 Task: Sort the products in the category "Bath" by relevance.
Action: Mouse moved to (290, 147)
Screenshot: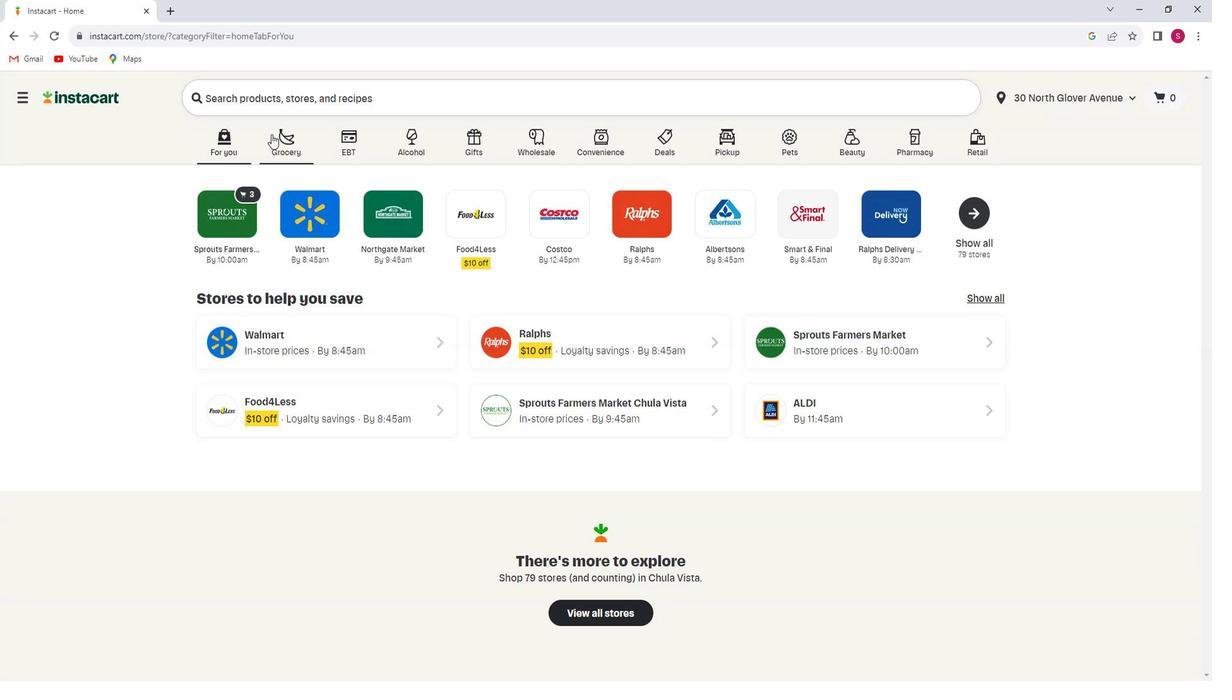 
Action: Mouse pressed left at (290, 147)
Screenshot: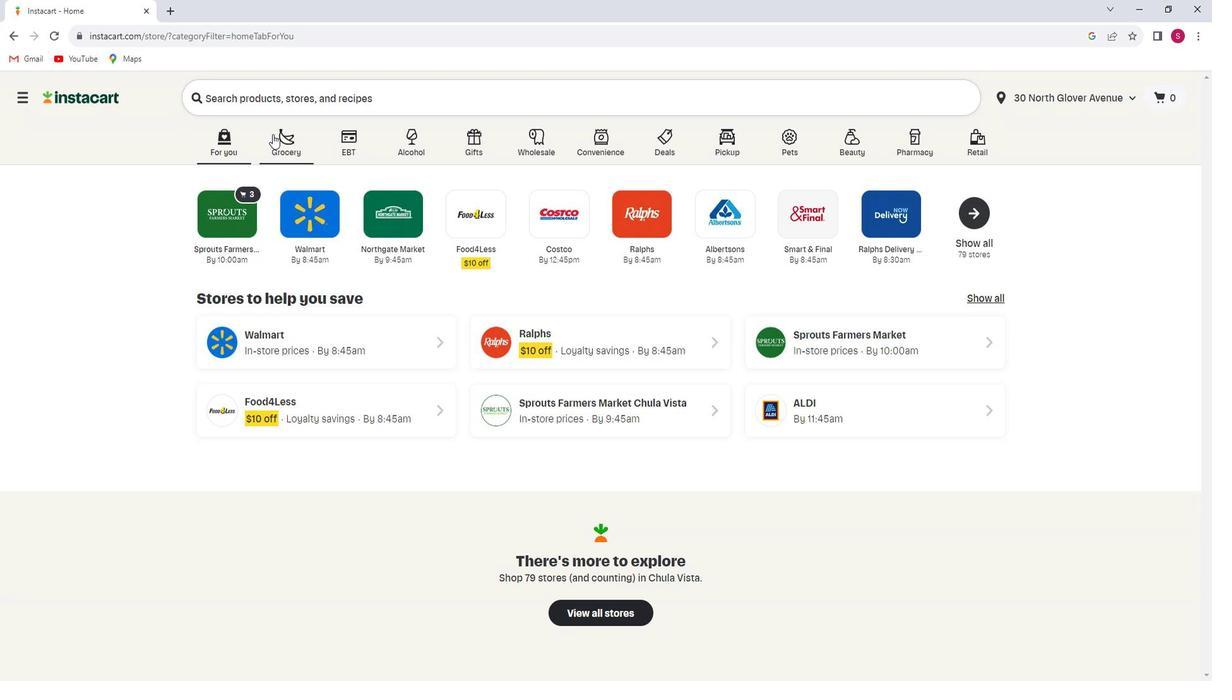 
Action: Mouse moved to (297, 380)
Screenshot: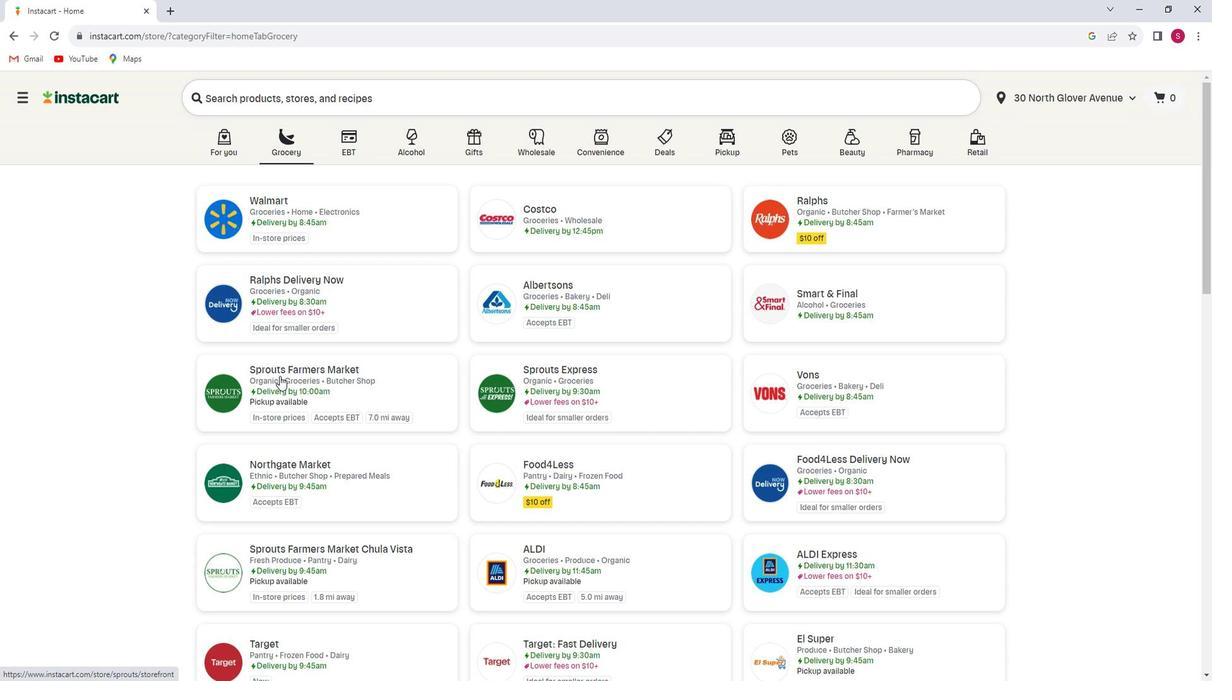 
Action: Mouse pressed left at (297, 380)
Screenshot: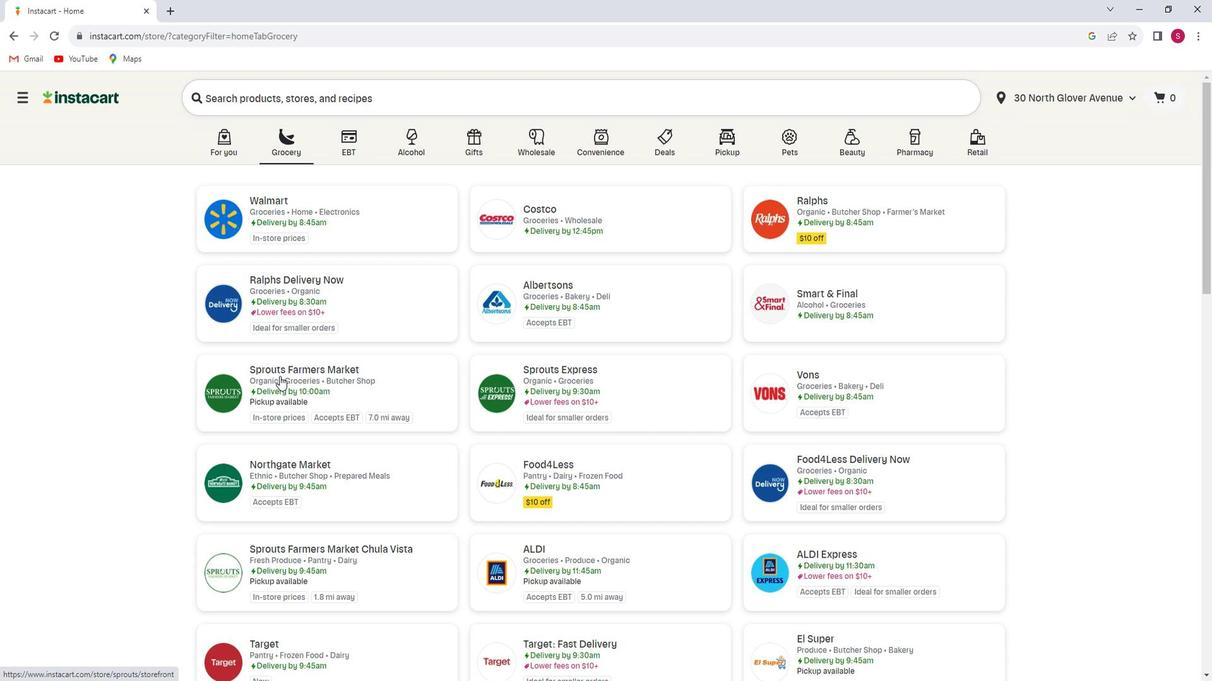 
Action: Mouse moved to (92, 412)
Screenshot: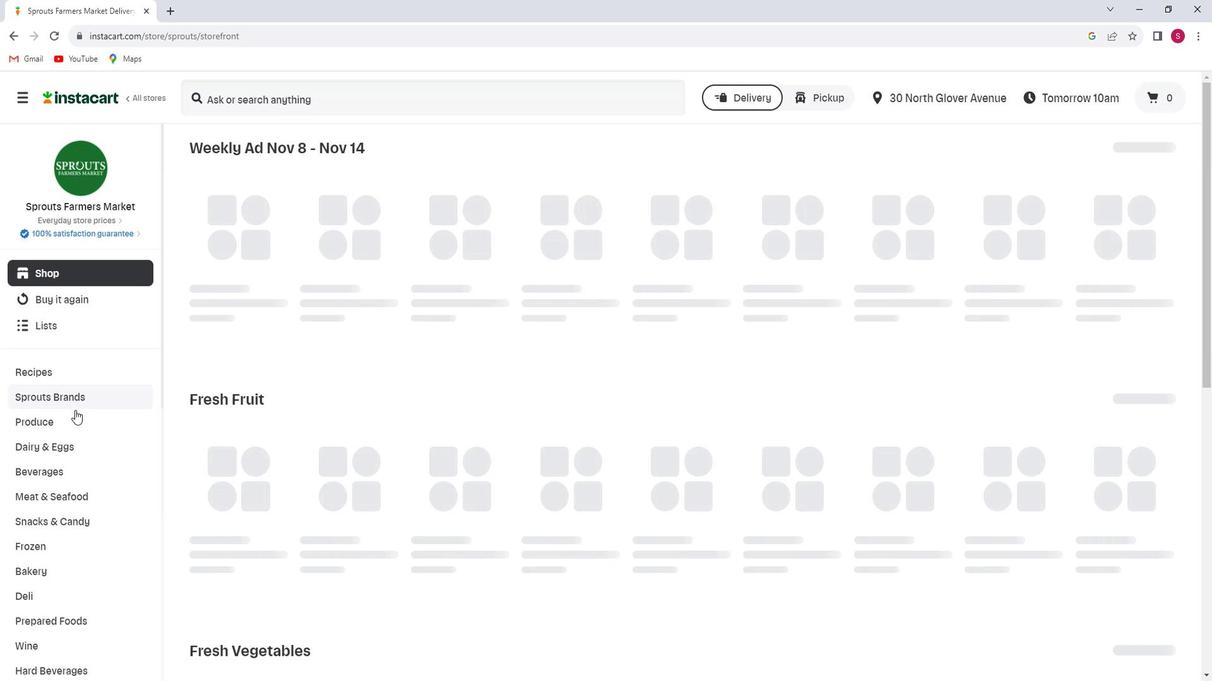 
Action: Mouse scrolled (92, 412) with delta (0, 0)
Screenshot: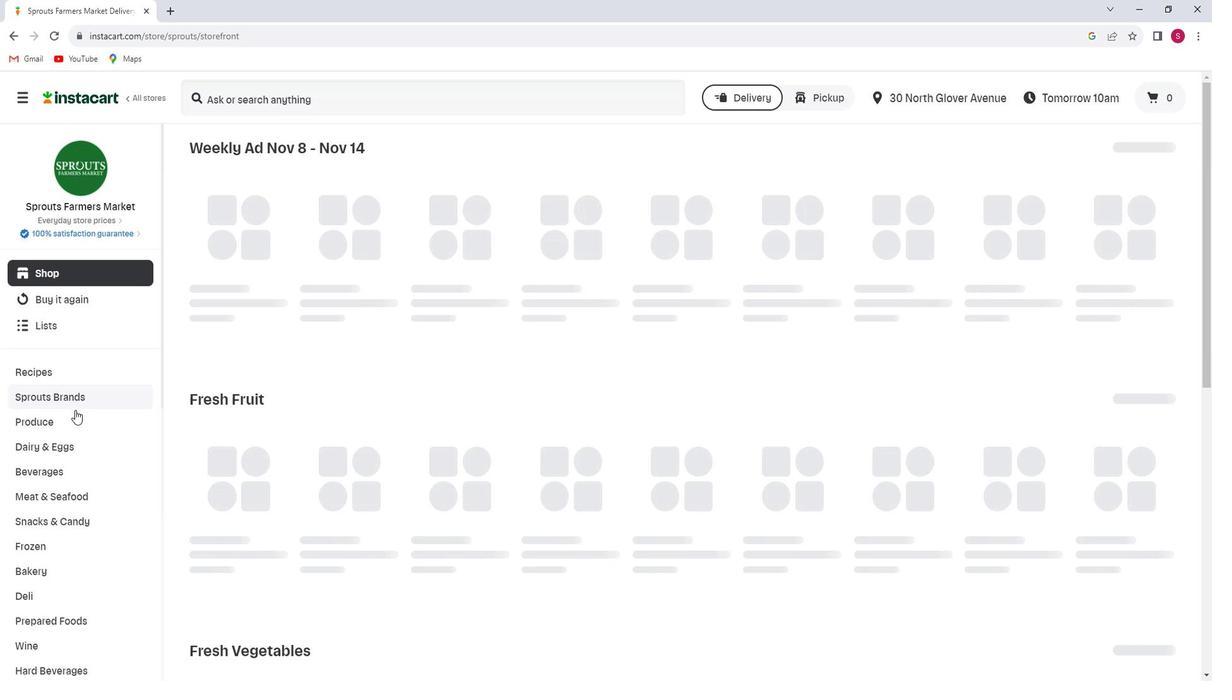 
Action: Mouse scrolled (92, 412) with delta (0, 0)
Screenshot: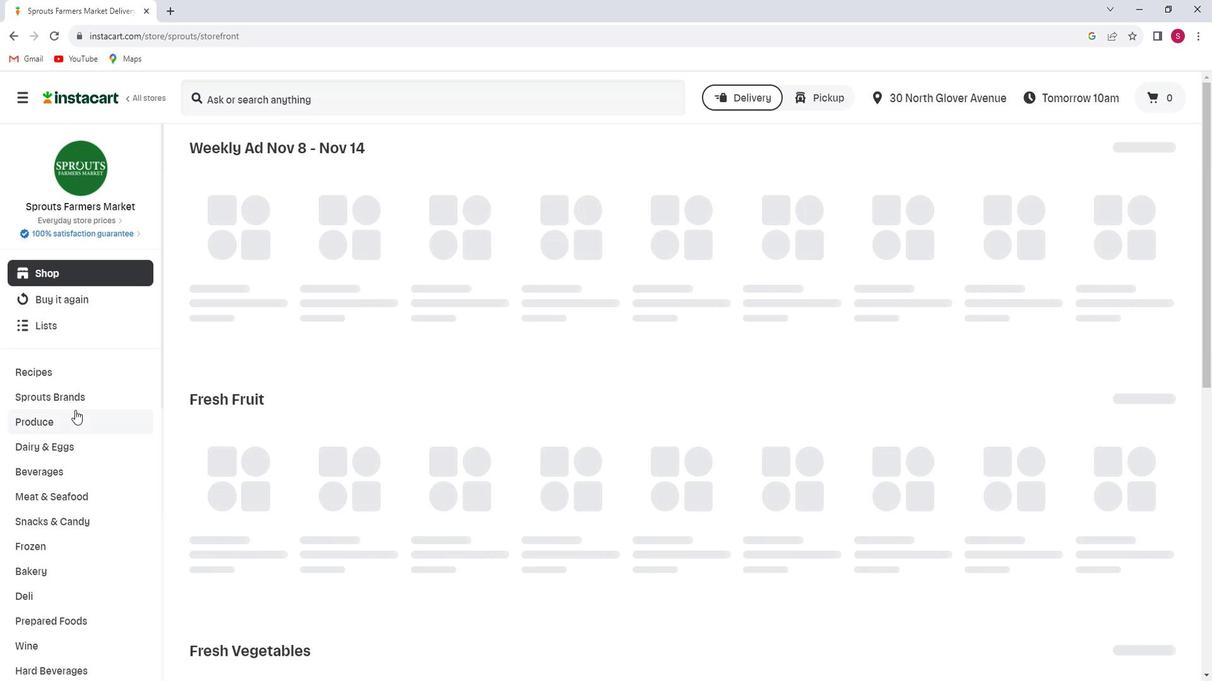 
Action: Mouse scrolled (92, 412) with delta (0, 0)
Screenshot: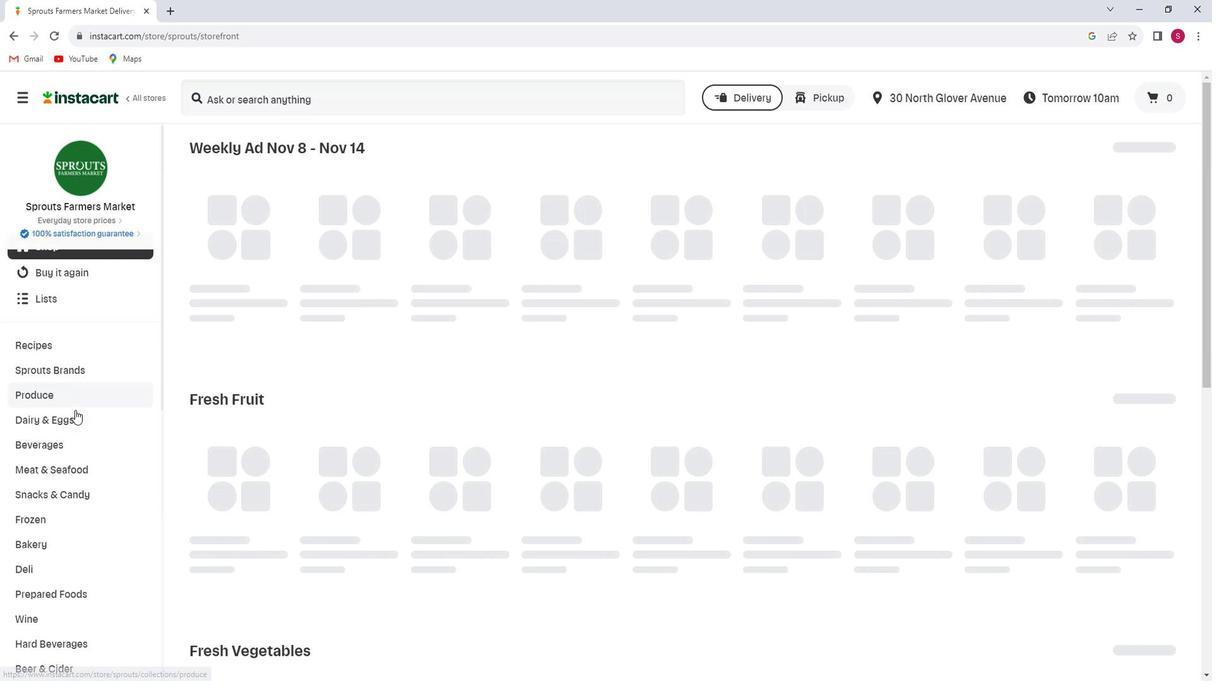 
Action: Mouse scrolled (92, 412) with delta (0, 0)
Screenshot: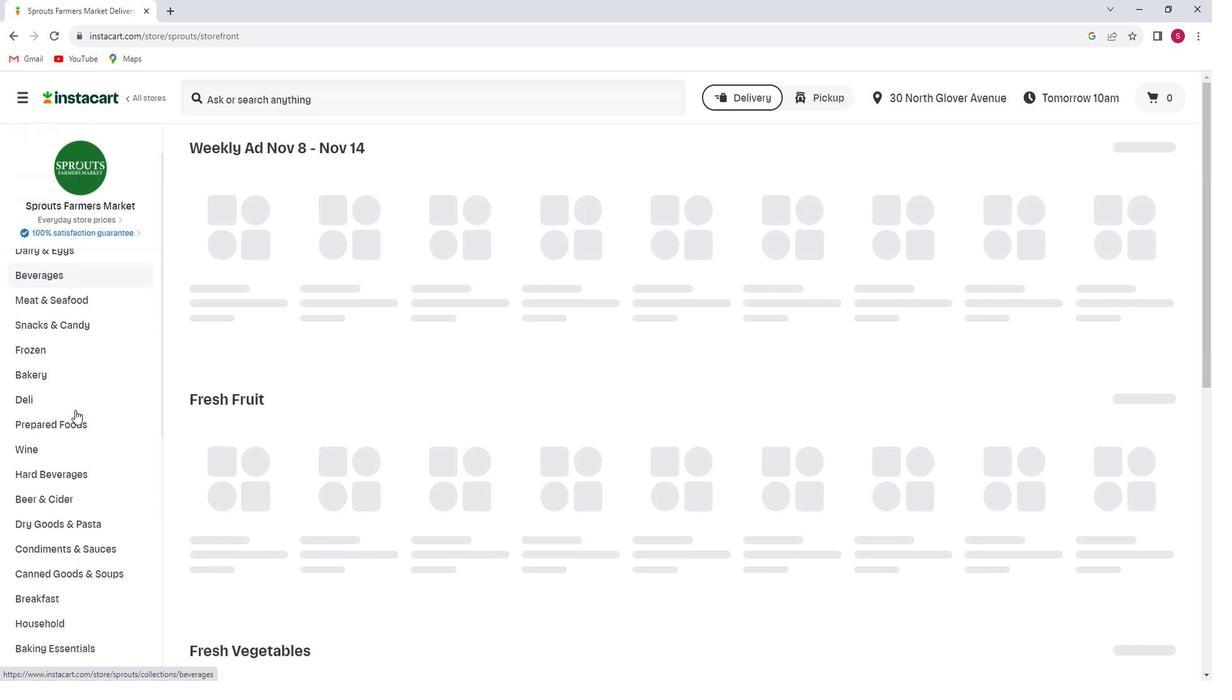 
Action: Mouse scrolled (92, 412) with delta (0, 0)
Screenshot: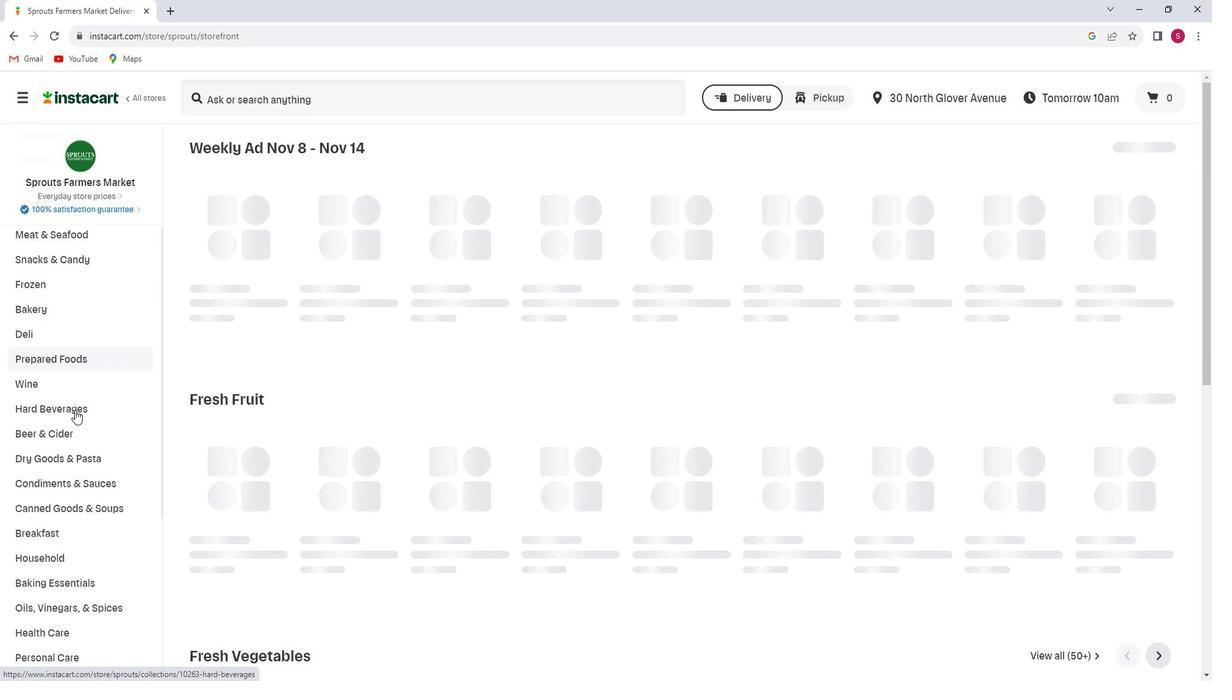 
Action: Mouse scrolled (92, 412) with delta (0, 0)
Screenshot: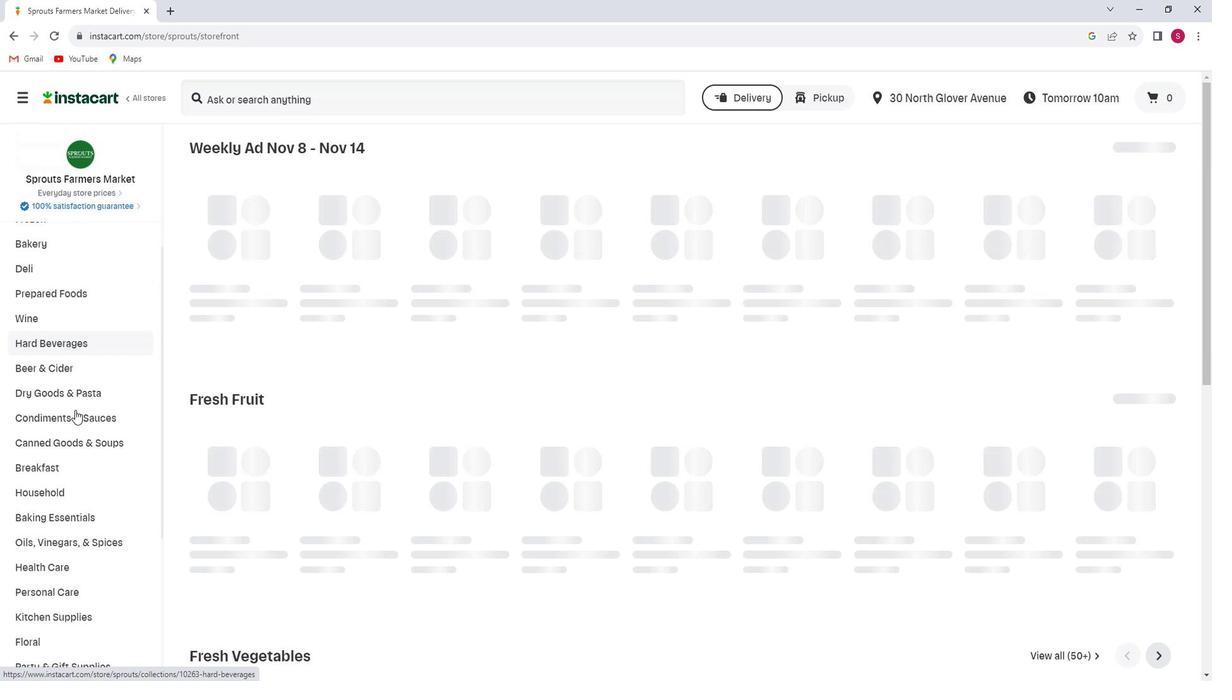 
Action: Mouse moved to (65, 464)
Screenshot: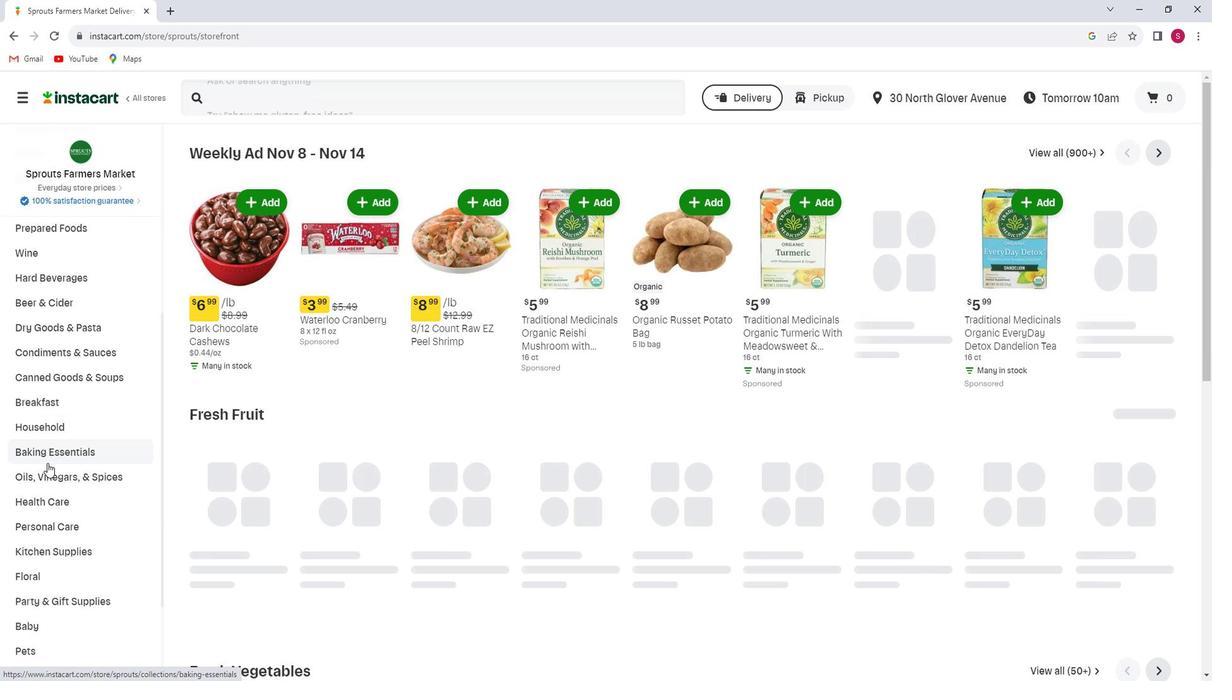 
Action: Mouse scrolled (65, 463) with delta (0, 0)
Screenshot: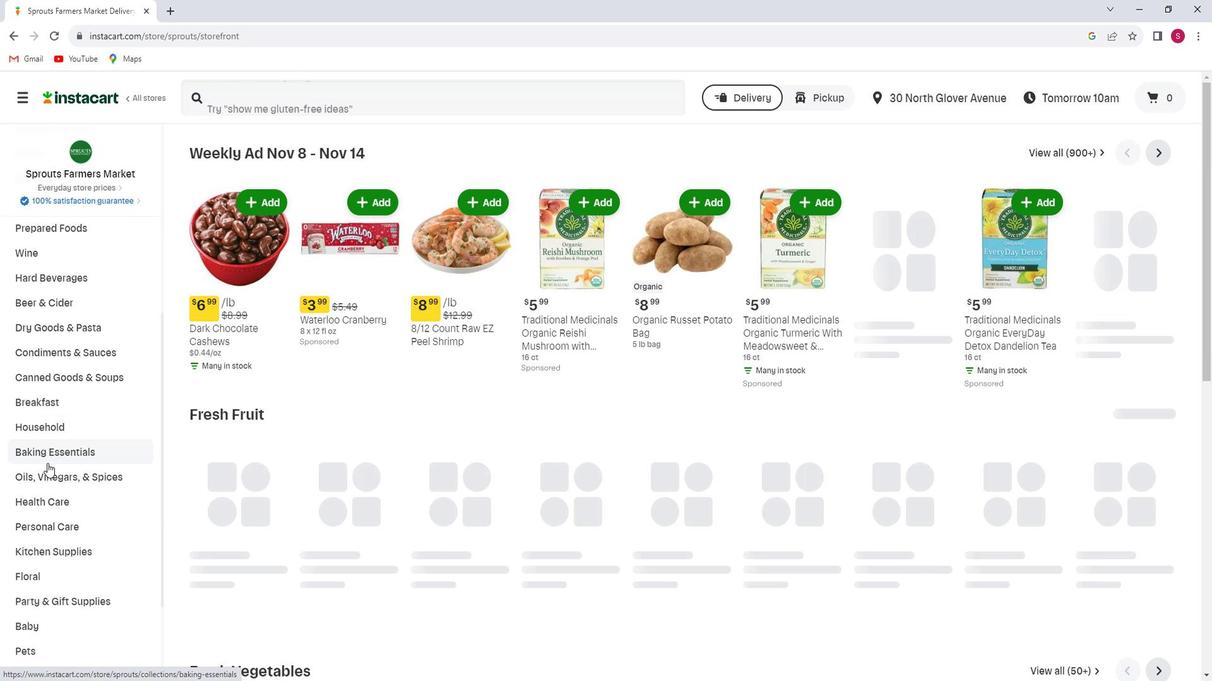 
Action: Mouse moved to (56, 511)
Screenshot: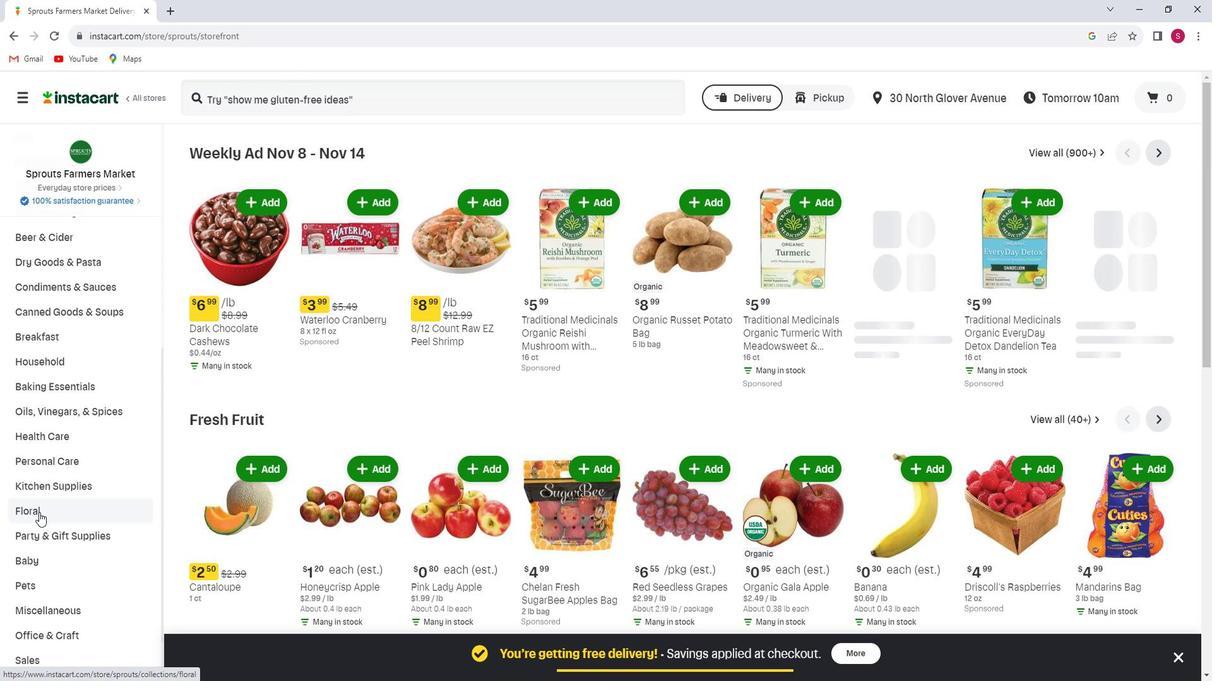 
Action: Mouse scrolled (56, 511) with delta (0, 0)
Screenshot: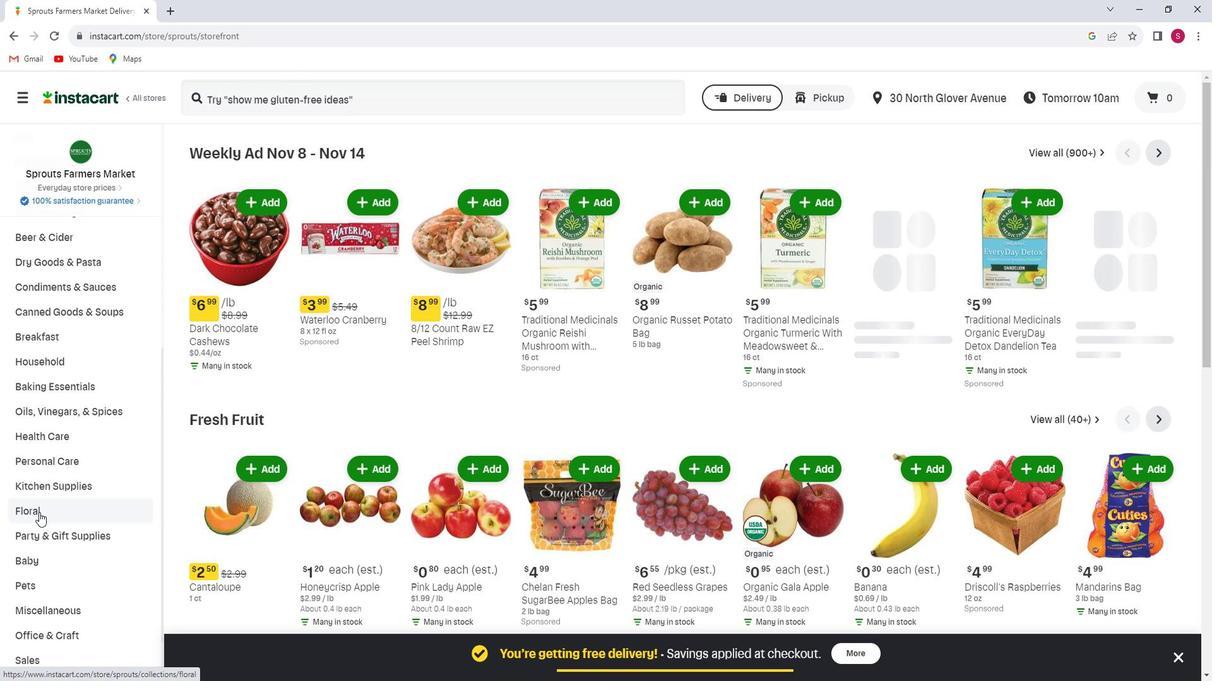 
Action: Mouse moved to (56, 513)
Screenshot: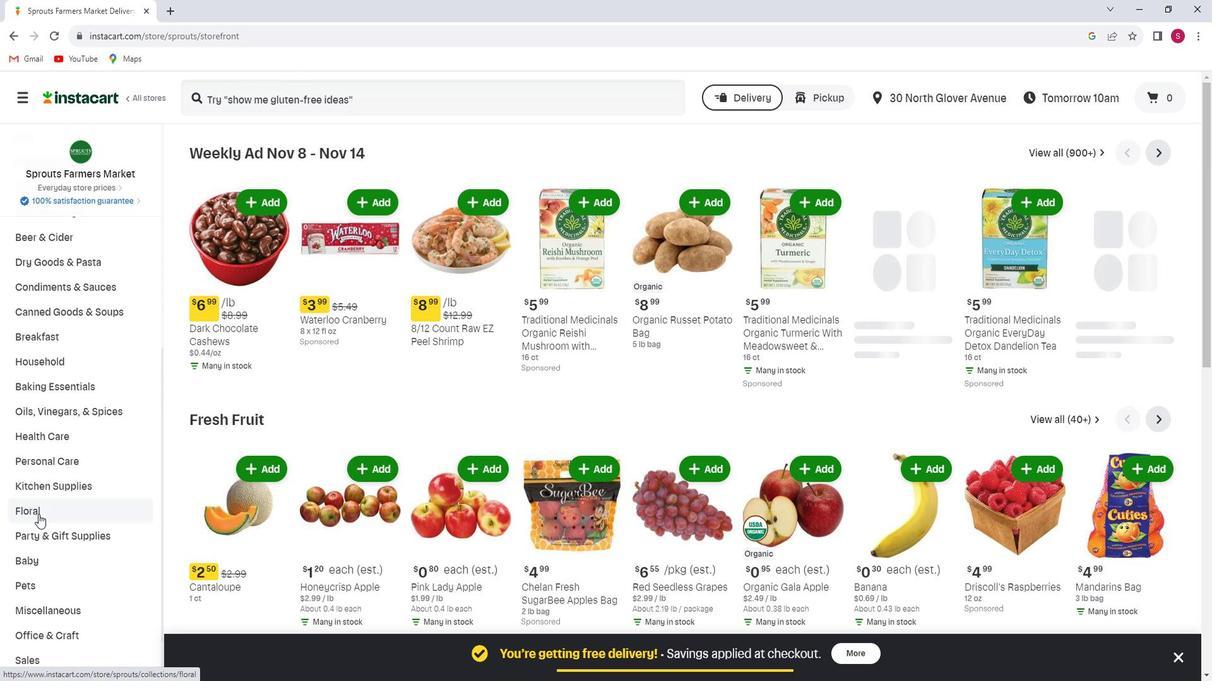 
Action: Mouse scrolled (56, 513) with delta (0, 0)
Screenshot: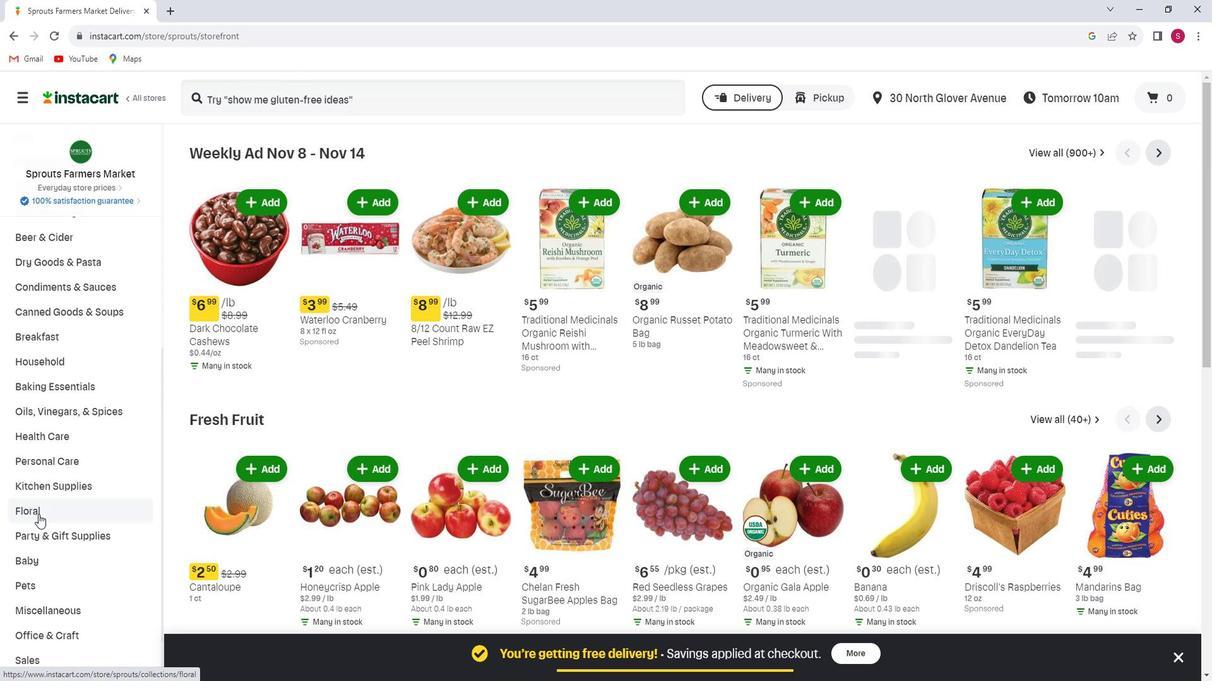 
Action: Mouse moved to (55, 494)
Screenshot: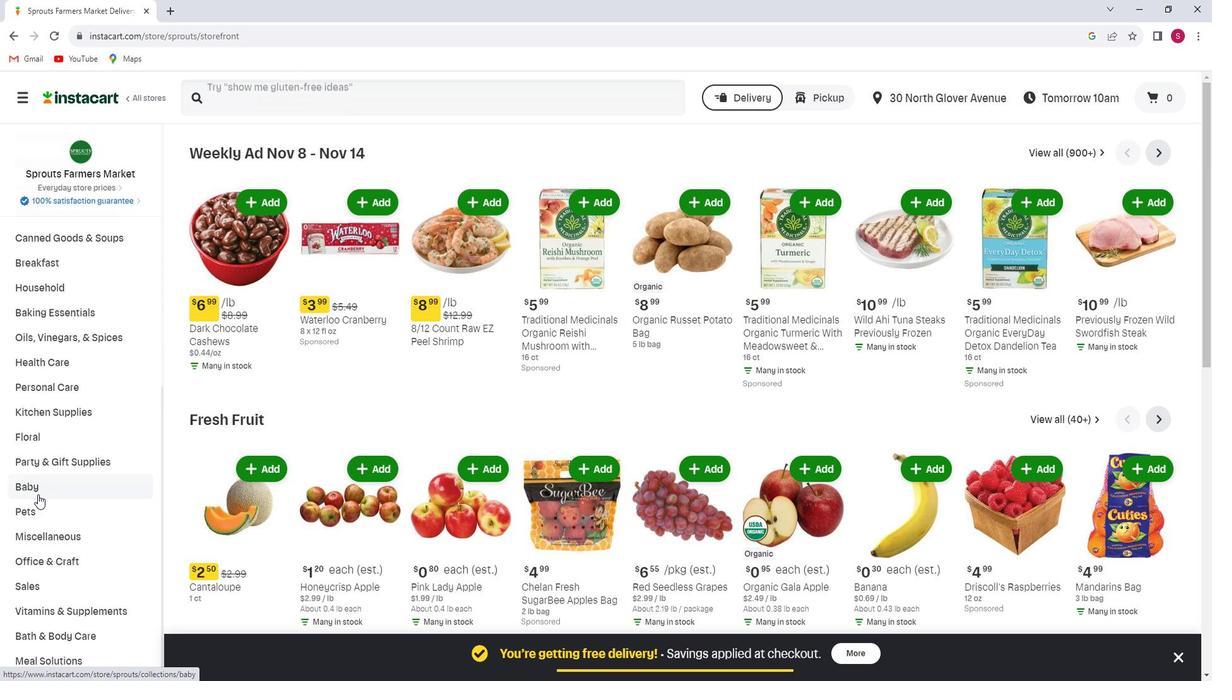 
Action: Mouse pressed left at (55, 494)
Screenshot: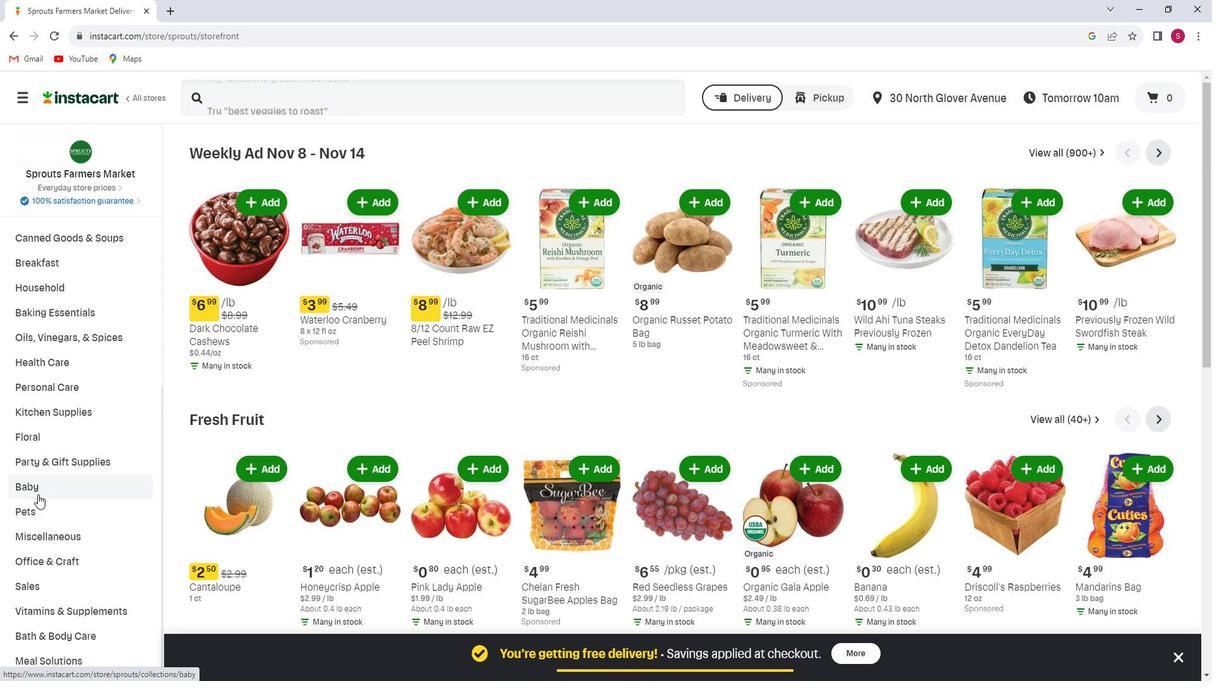 
Action: Mouse moved to (71, 537)
Screenshot: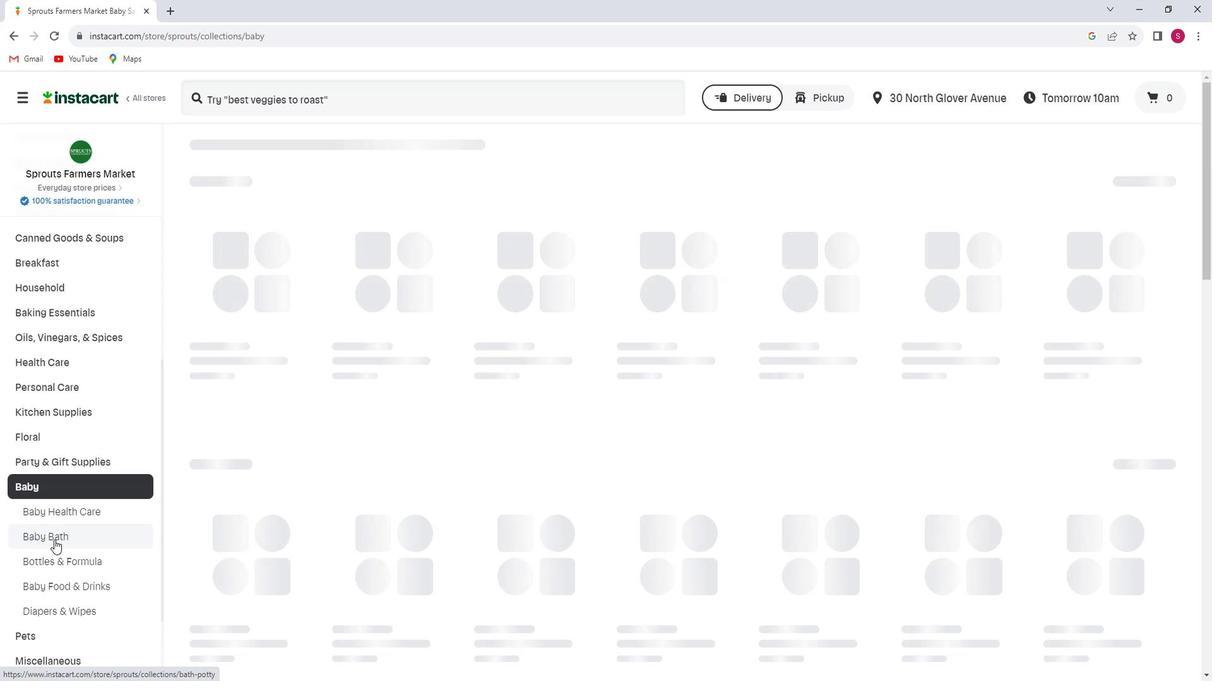 
Action: Mouse pressed left at (71, 537)
Screenshot: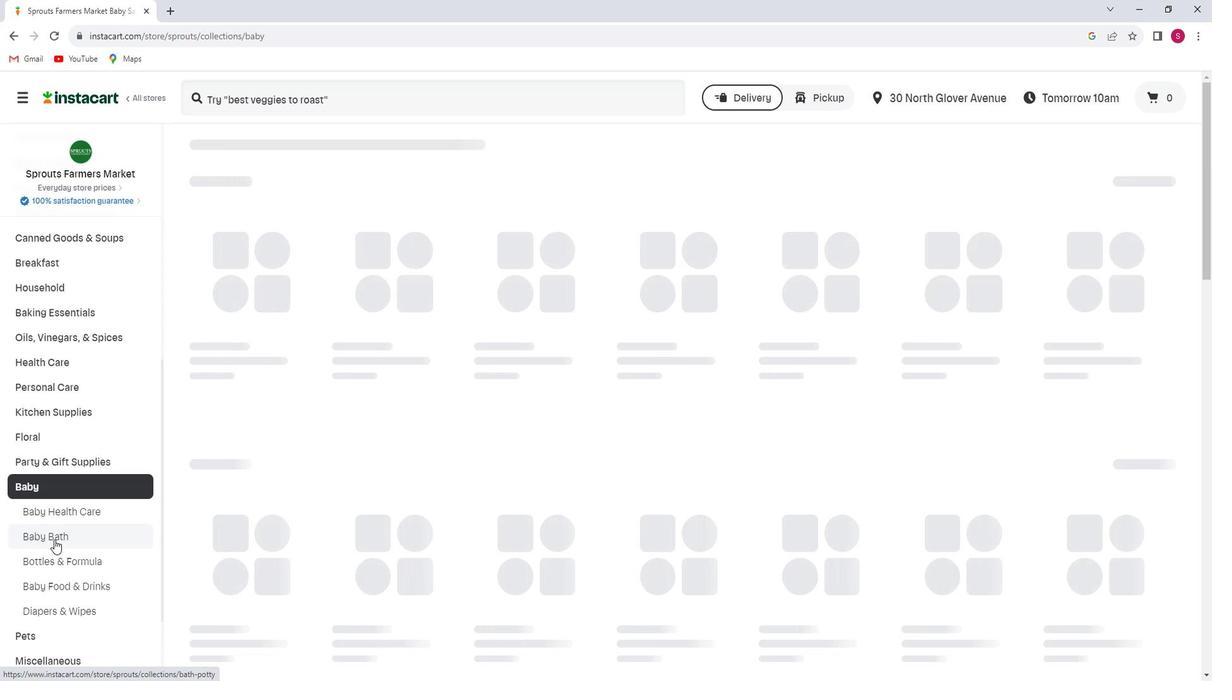 
Action: Mouse moved to (1122, 259)
Screenshot: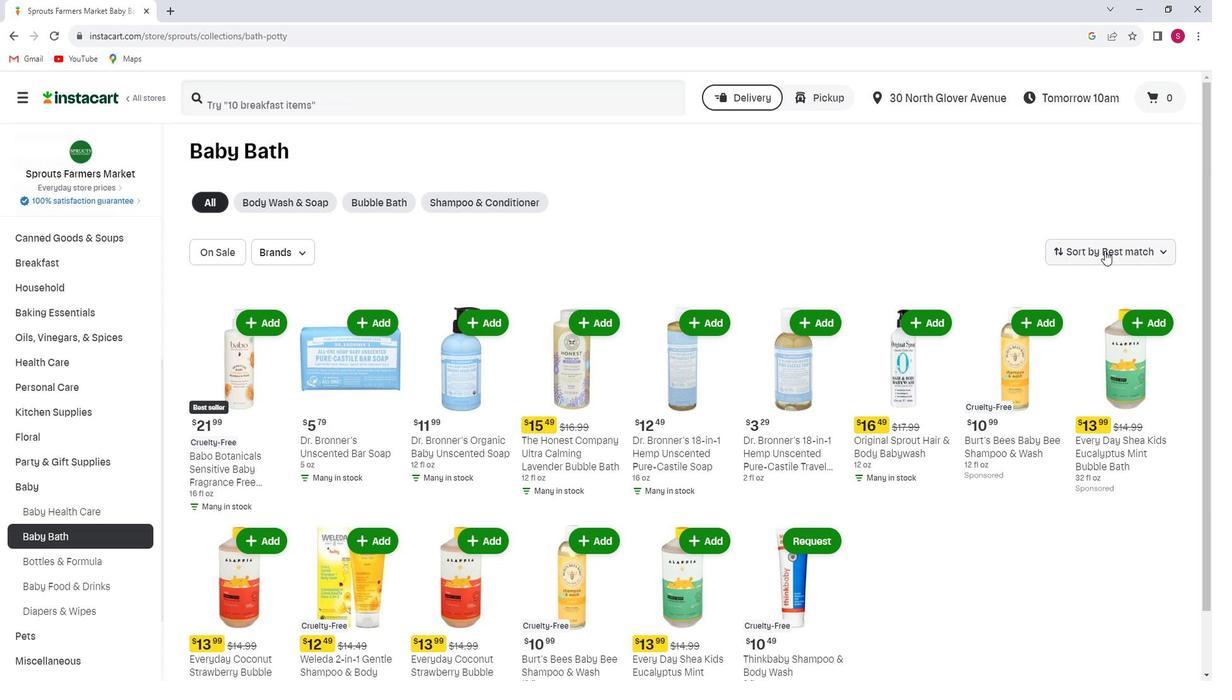 
Action: Mouse pressed left at (1122, 259)
Screenshot: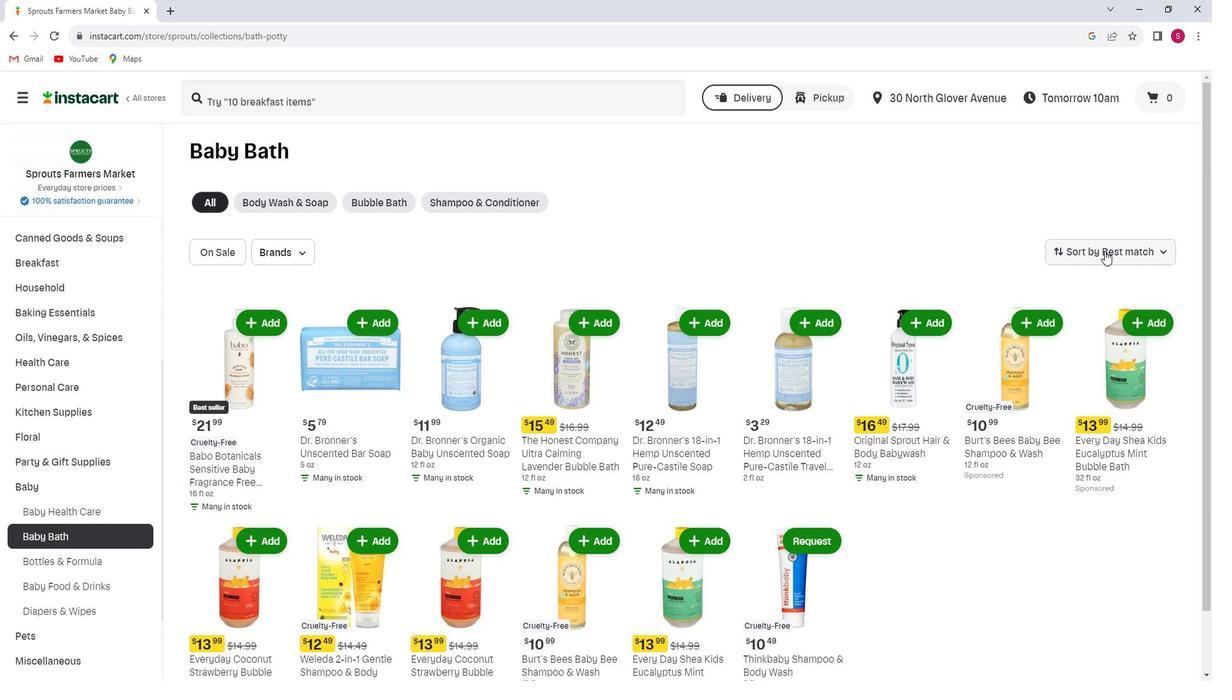 
Action: Mouse moved to (1121, 452)
Screenshot: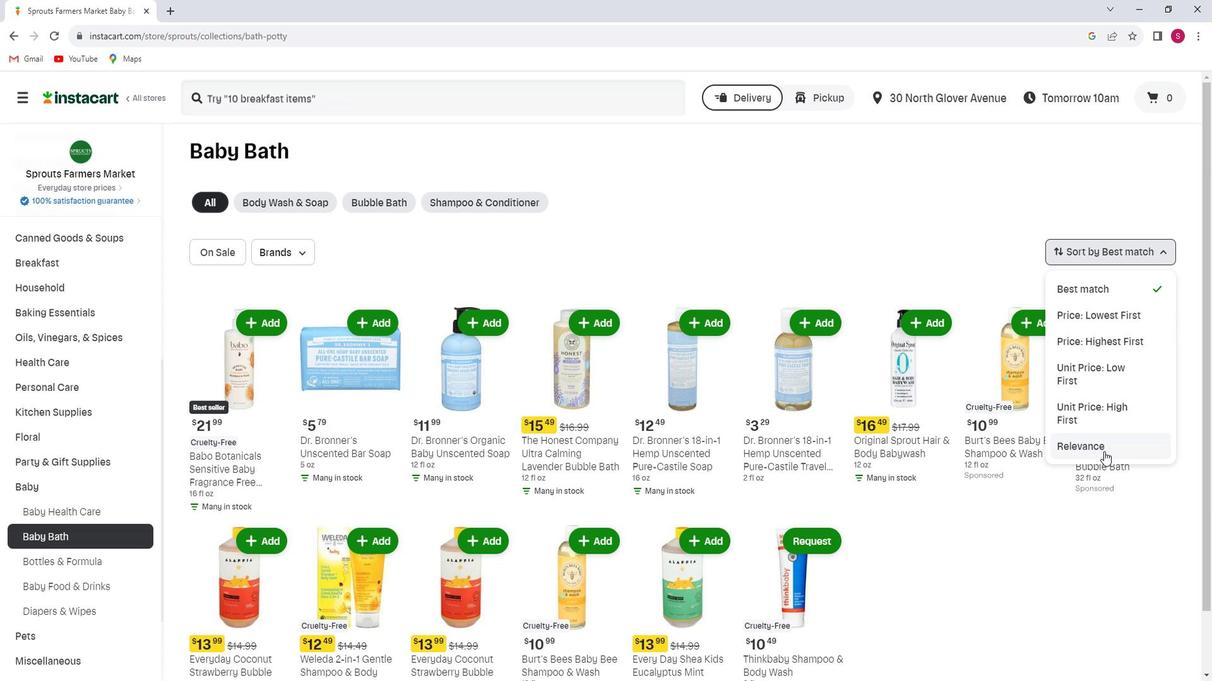 
Action: Mouse pressed left at (1121, 452)
Screenshot: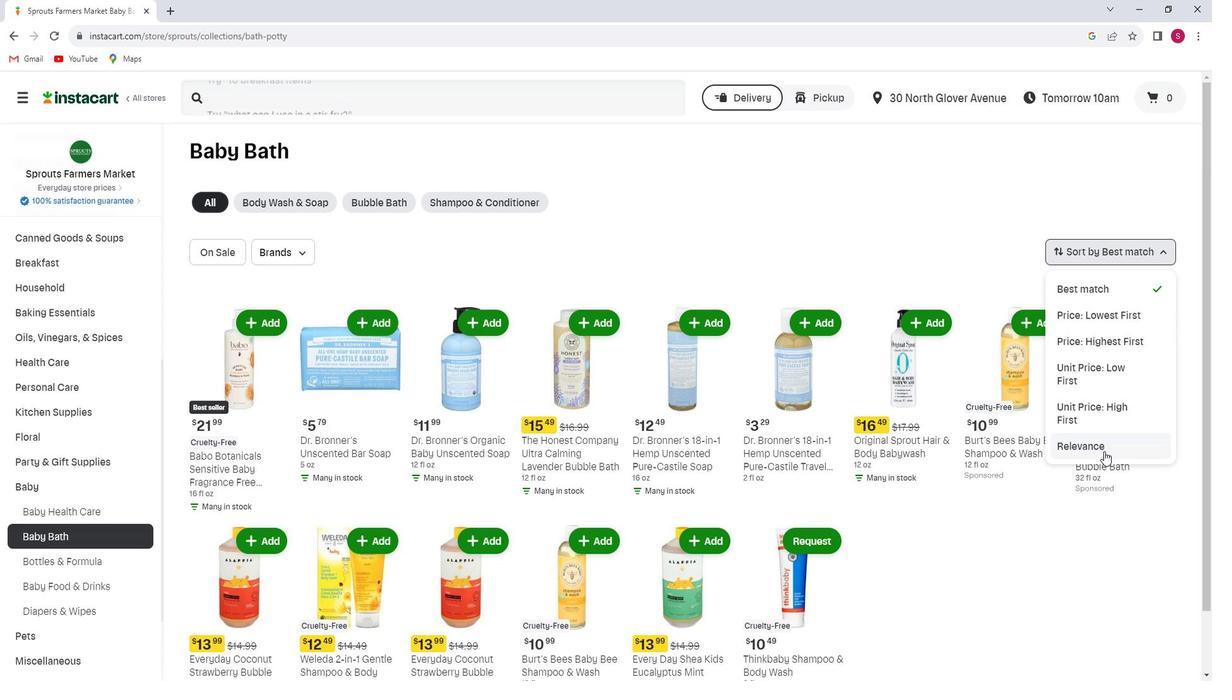 
